 Task: Search for houses with Smart house Features in Silicon Valley.
Action: Key pressed <Key.caps_lock>S<Key.caps_lock>ilicon<Key.space><Key.caps_lock>V<Key.caps_lock>alley
Screenshot: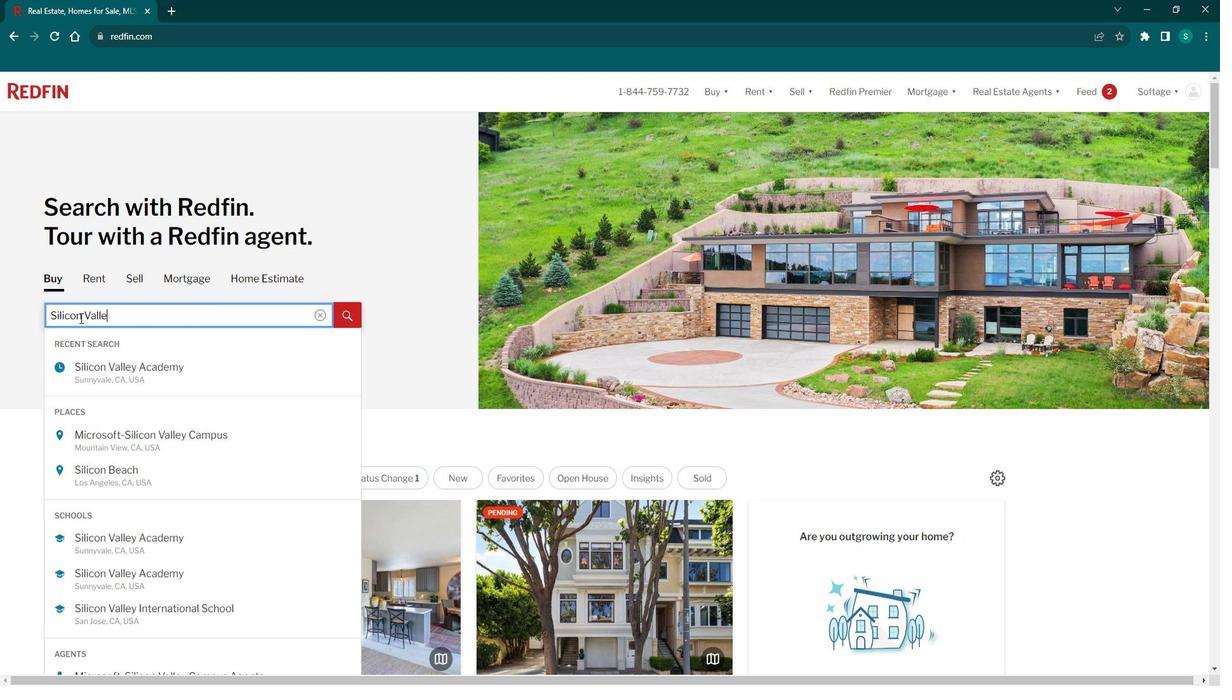 
Action: Mouse moved to (115, 439)
Screenshot: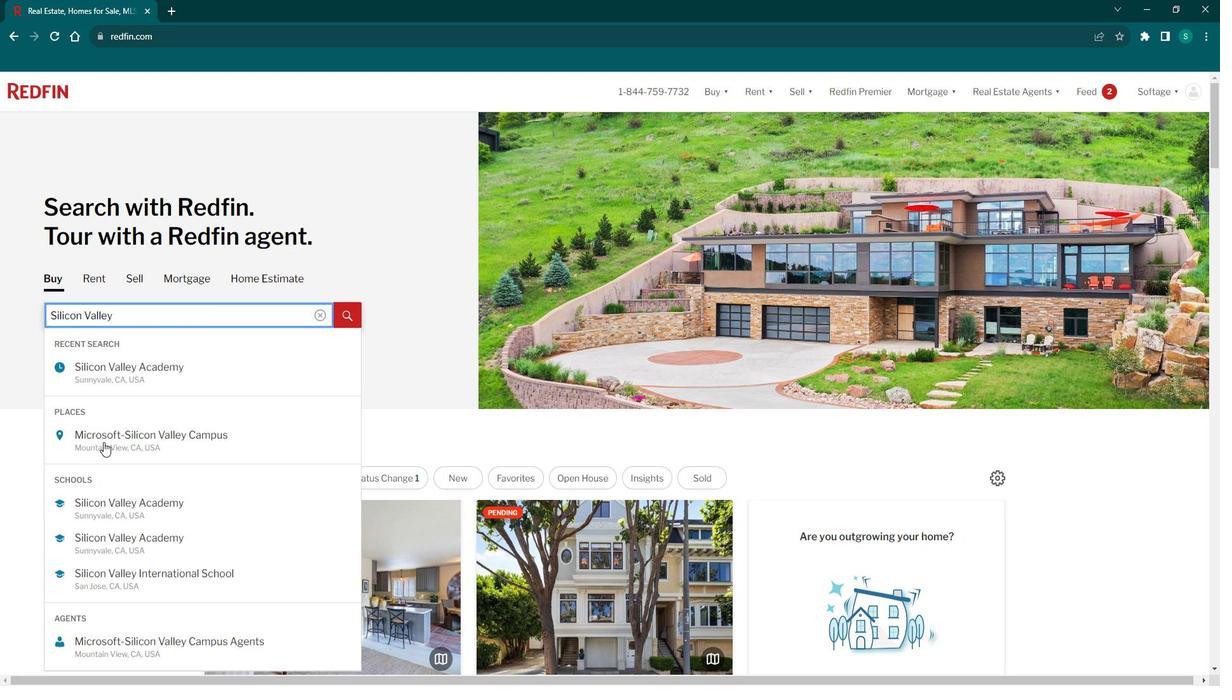 
Action: Mouse pressed left at (115, 439)
Screenshot: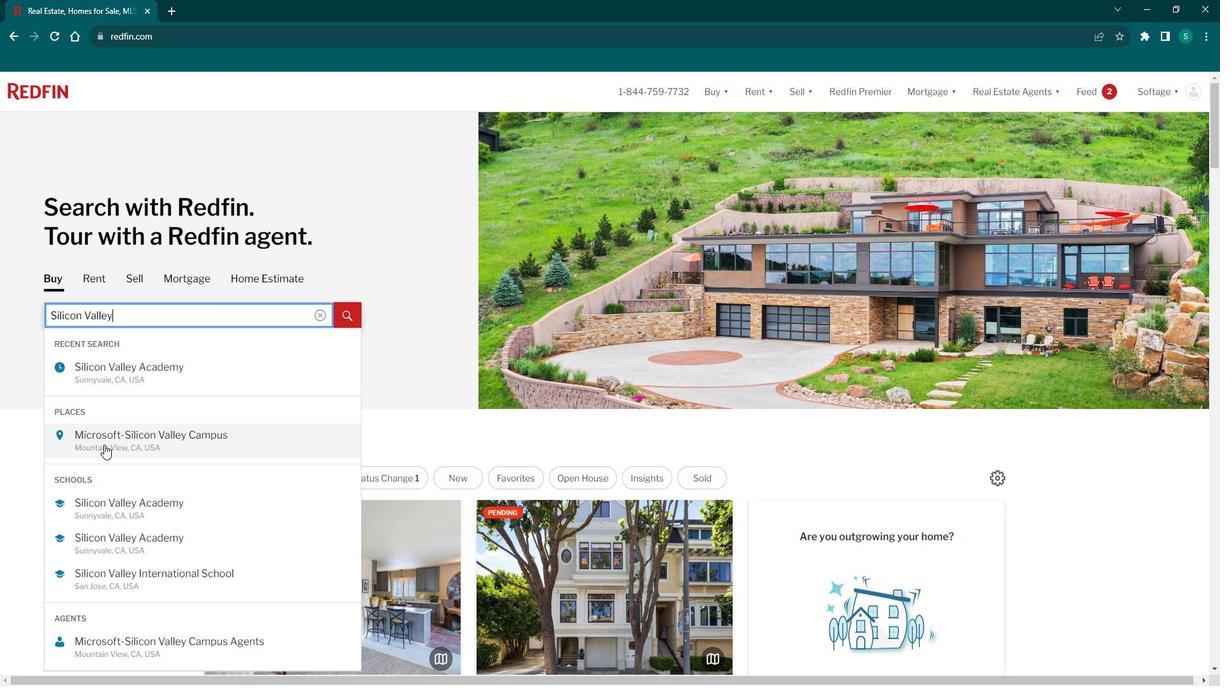 
Action: Mouse moved to (1090, 199)
Screenshot: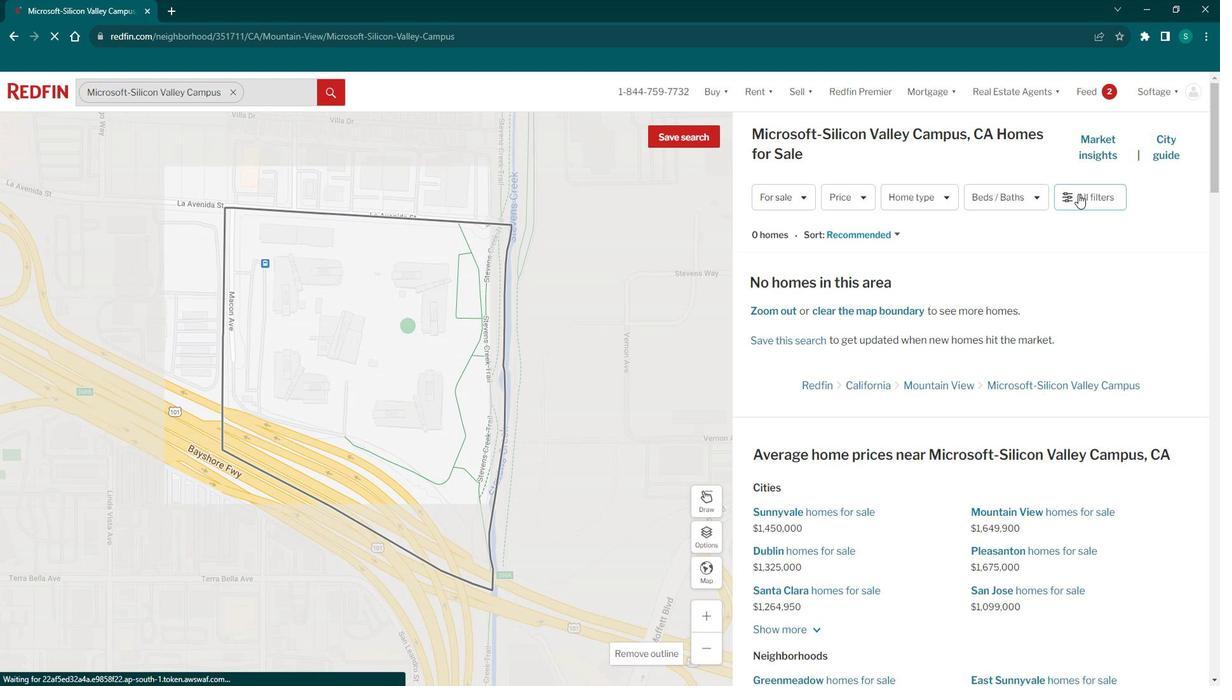 
Action: Mouse pressed left at (1090, 199)
Screenshot: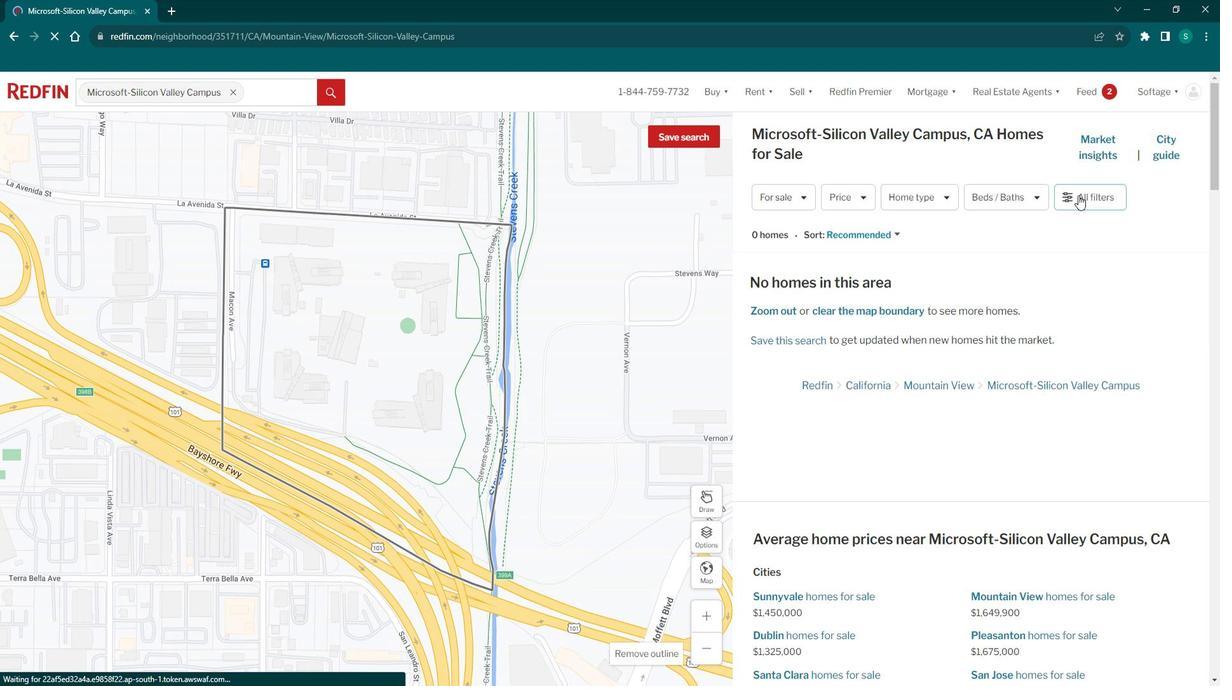 
Action: Mouse pressed left at (1090, 199)
Screenshot: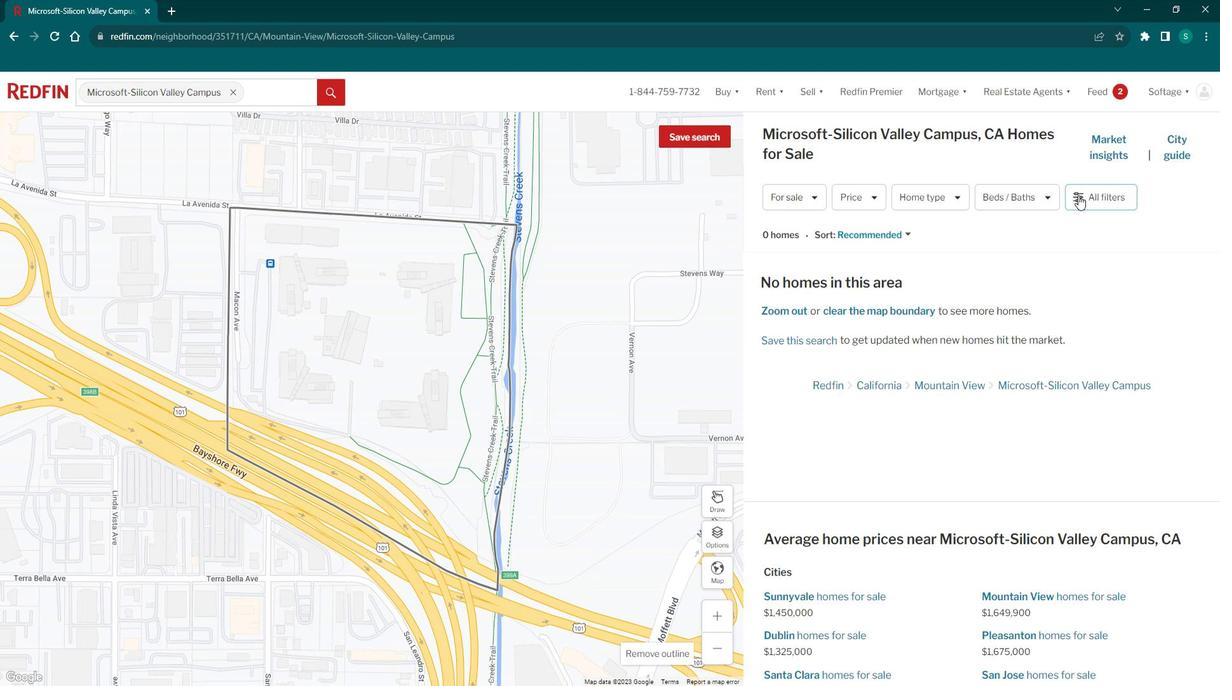 
Action: Mouse moved to (831, 464)
Screenshot: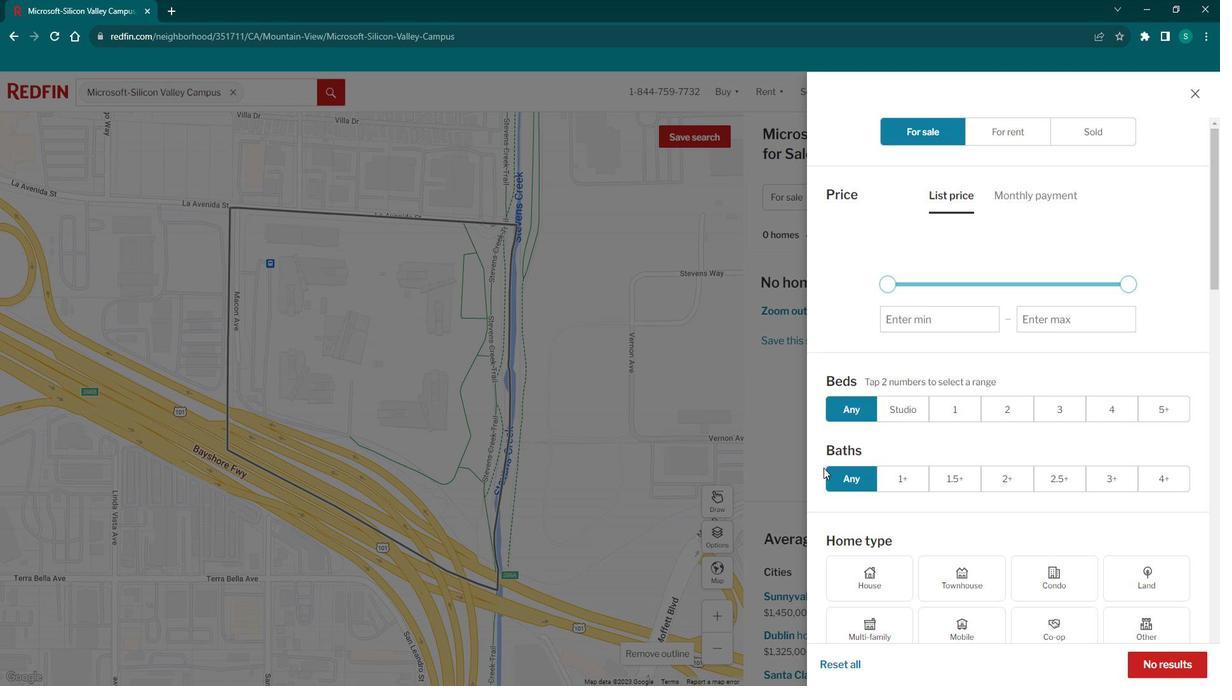 
Action: Mouse scrolled (831, 463) with delta (0, 0)
Screenshot: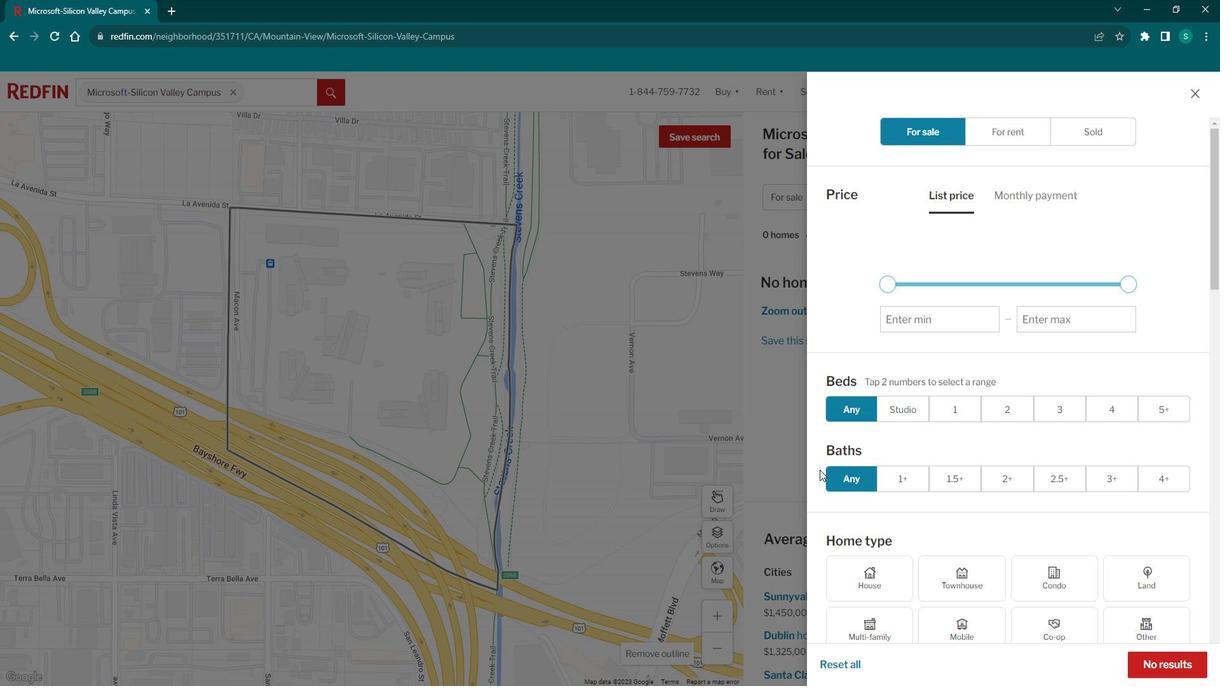 
Action: Mouse scrolled (831, 463) with delta (0, 0)
Screenshot: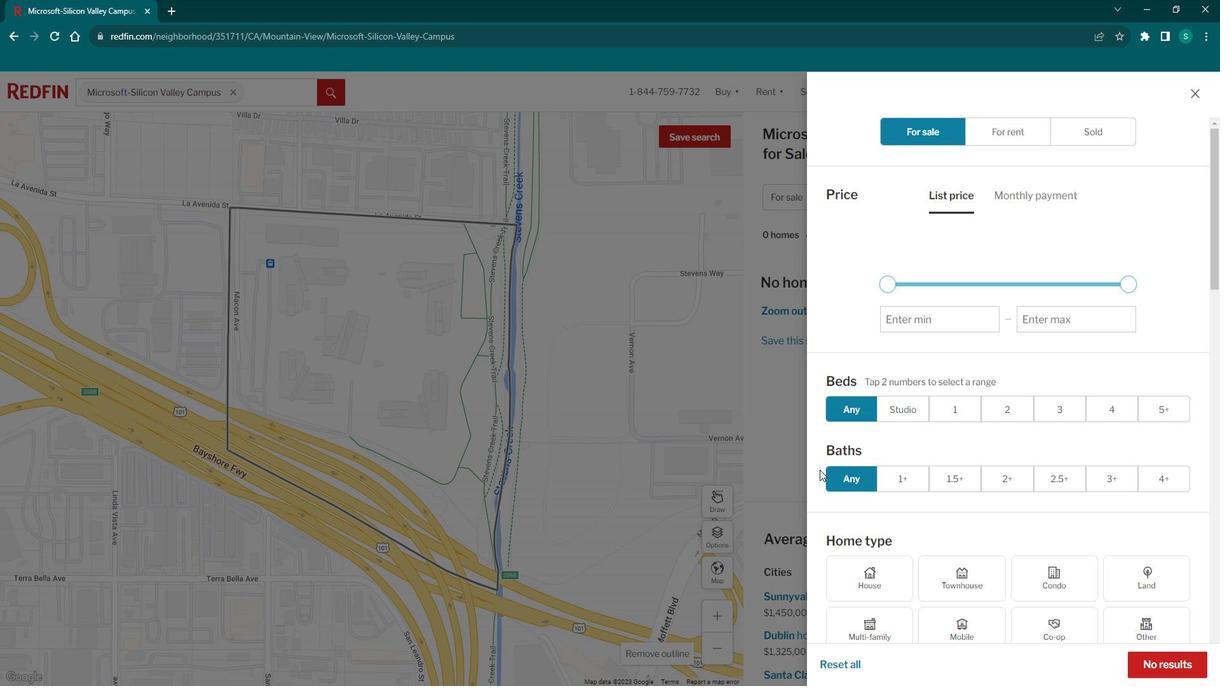 
Action: Mouse scrolled (831, 463) with delta (0, 0)
Screenshot: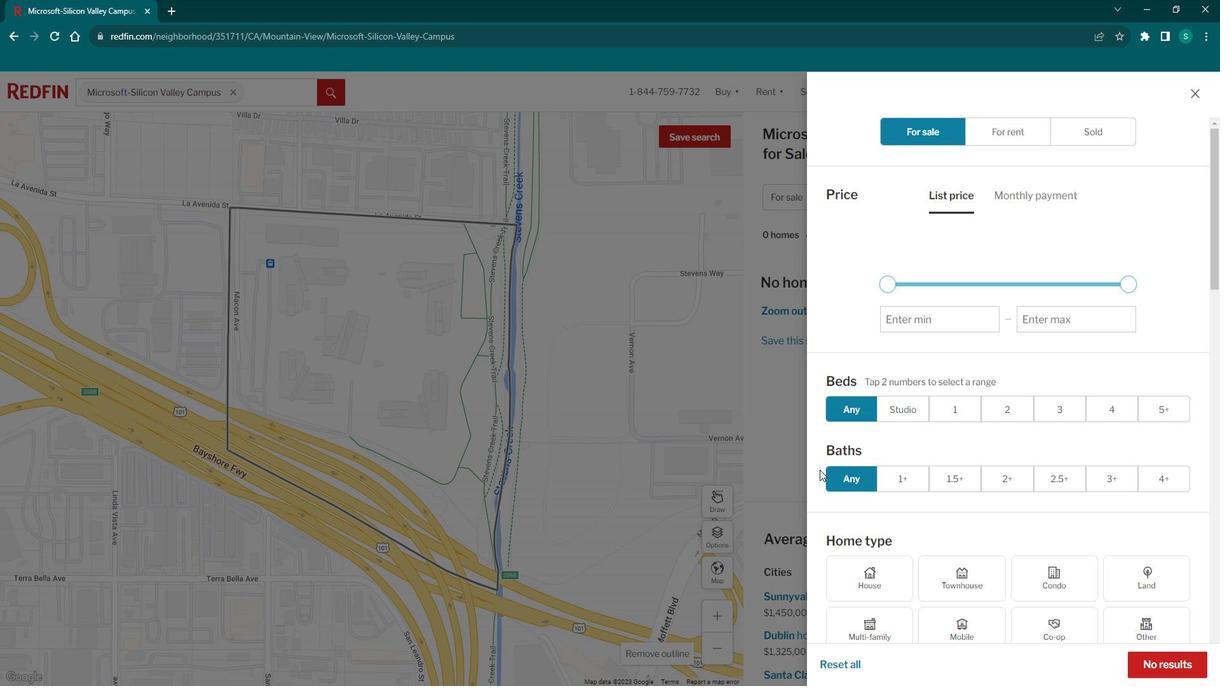 
Action: Mouse scrolled (831, 463) with delta (0, 0)
Screenshot: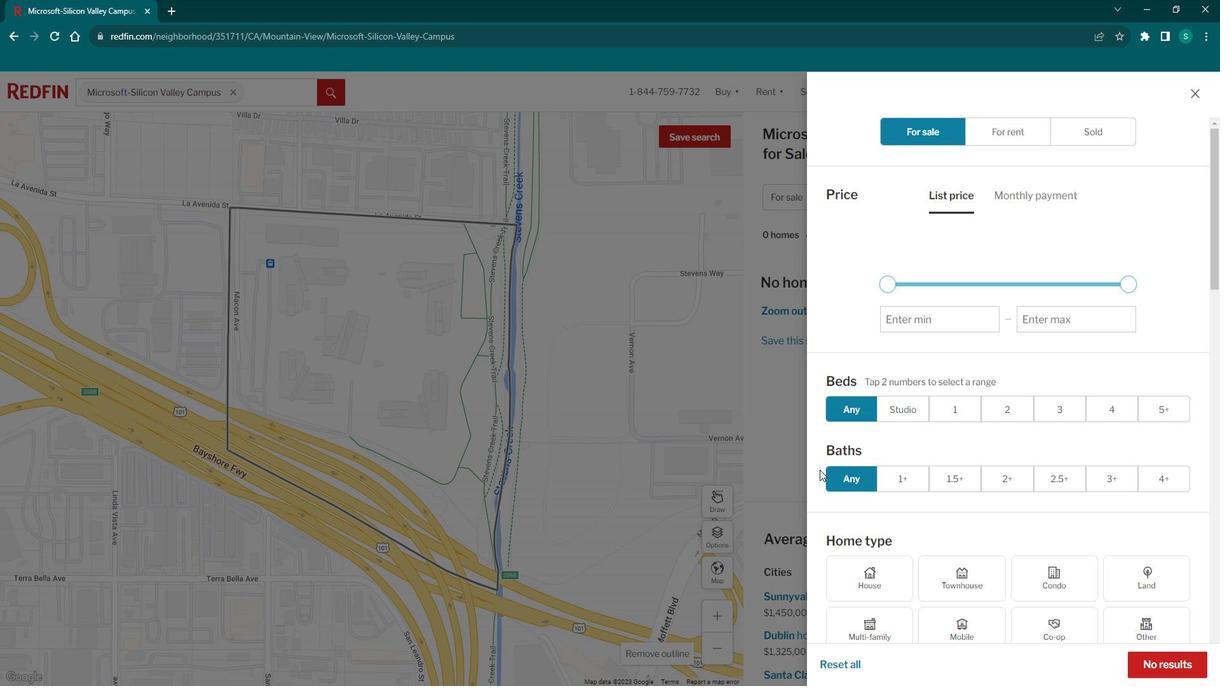 
Action: Mouse scrolled (831, 463) with delta (0, 0)
Screenshot: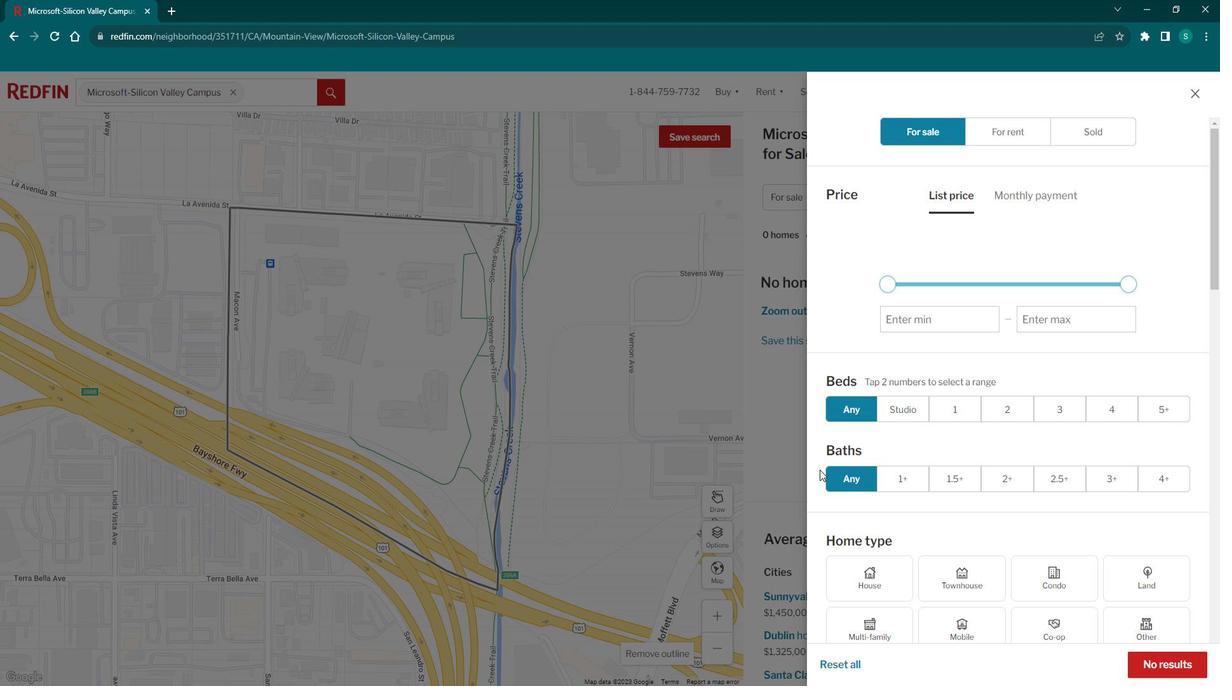
Action: Mouse scrolled (831, 463) with delta (0, 0)
Screenshot: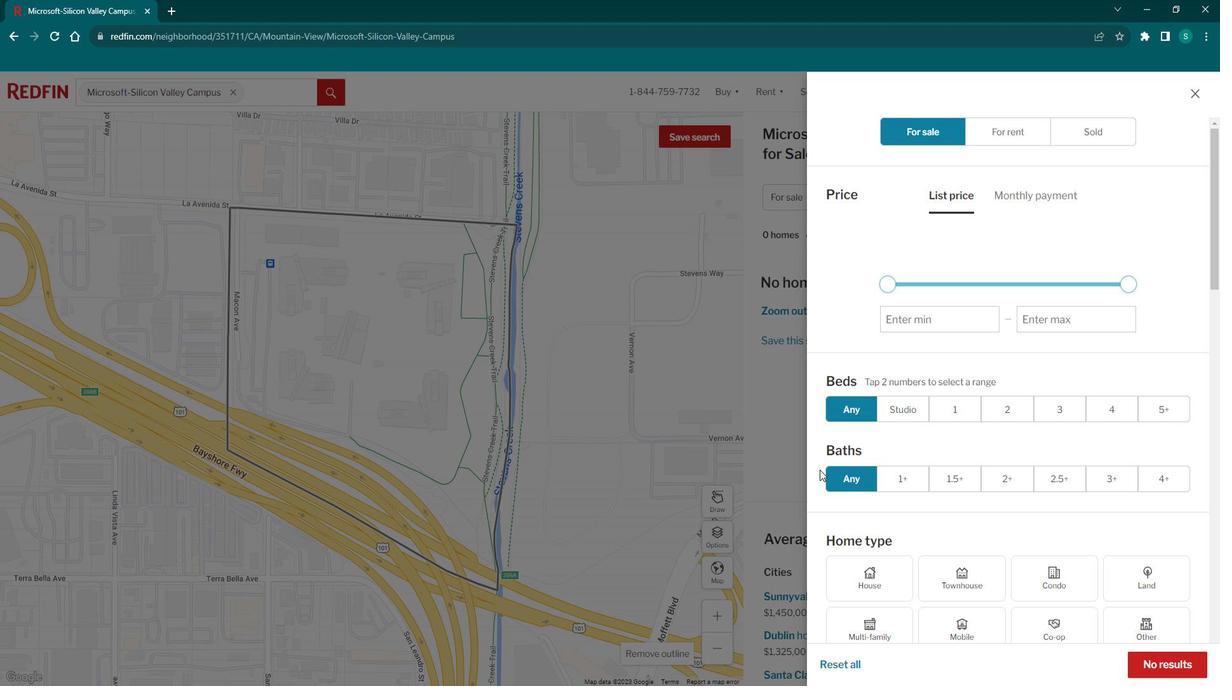 
Action: Mouse scrolled (831, 463) with delta (0, 0)
Screenshot: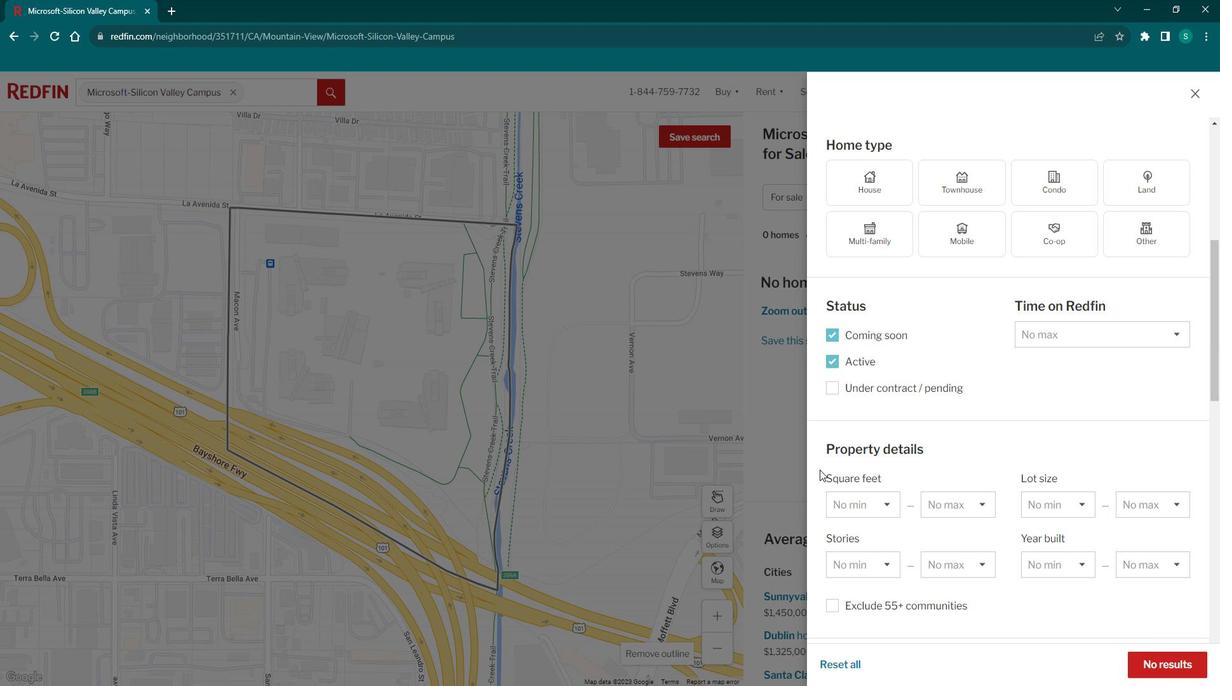 
Action: Mouse scrolled (831, 463) with delta (0, 0)
Screenshot: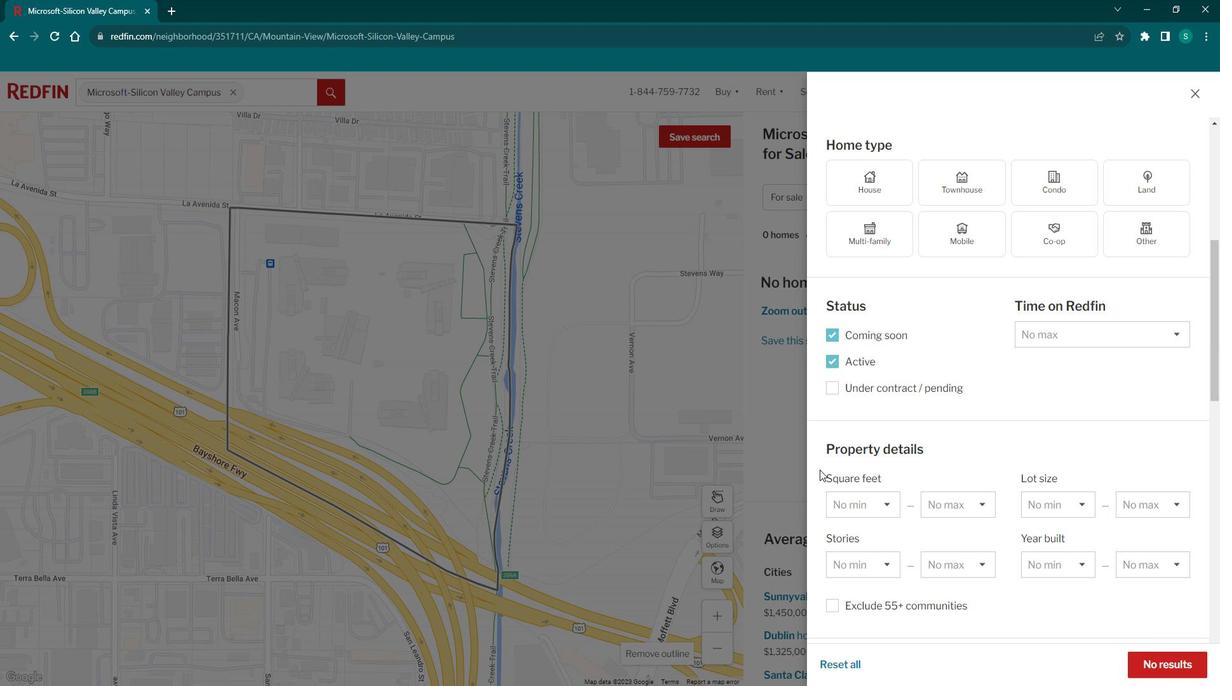 
Action: Mouse scrolled (831, 463) with delta (0, 0)
Screenshot: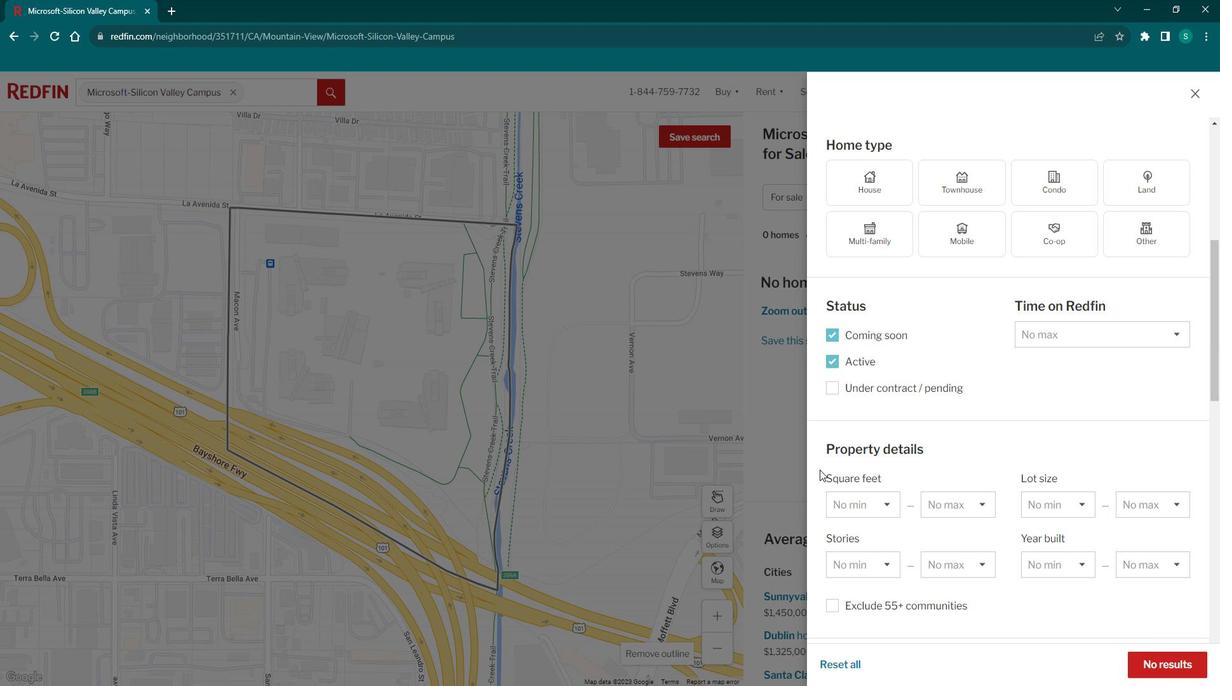 
Action: Mouse scrolled (831, 463) with delta (0, 0)
Screenshot: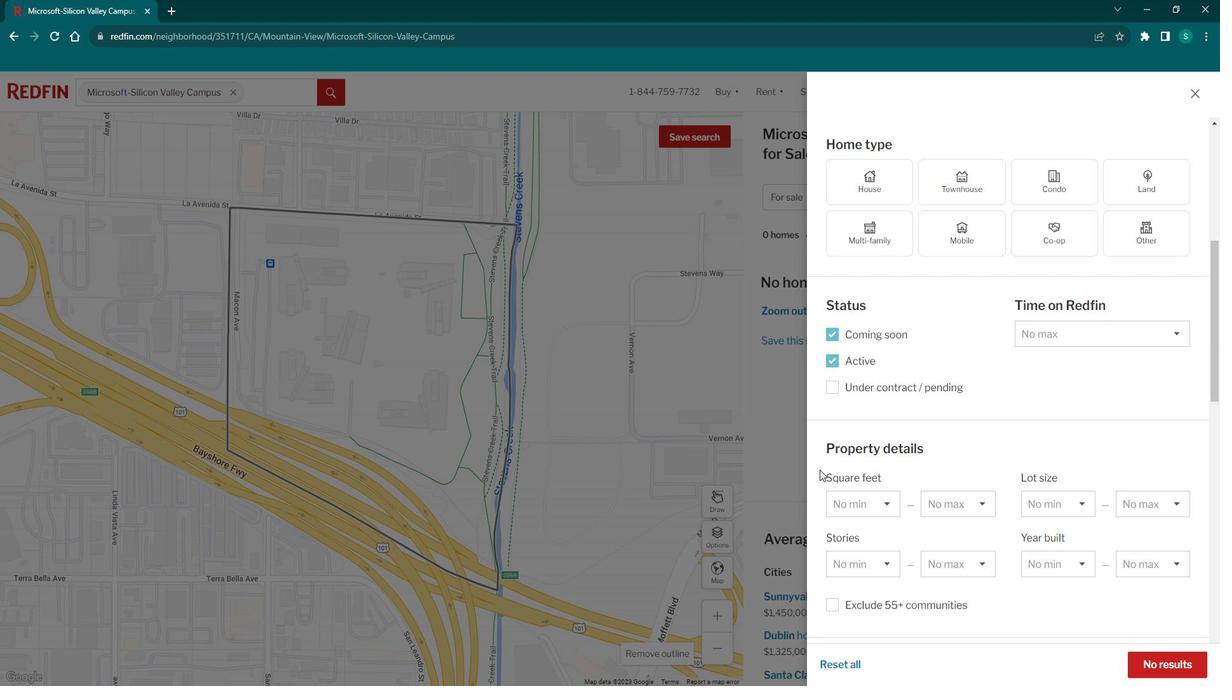 
Action: Mouse moved to (864, 427)
Screenshot: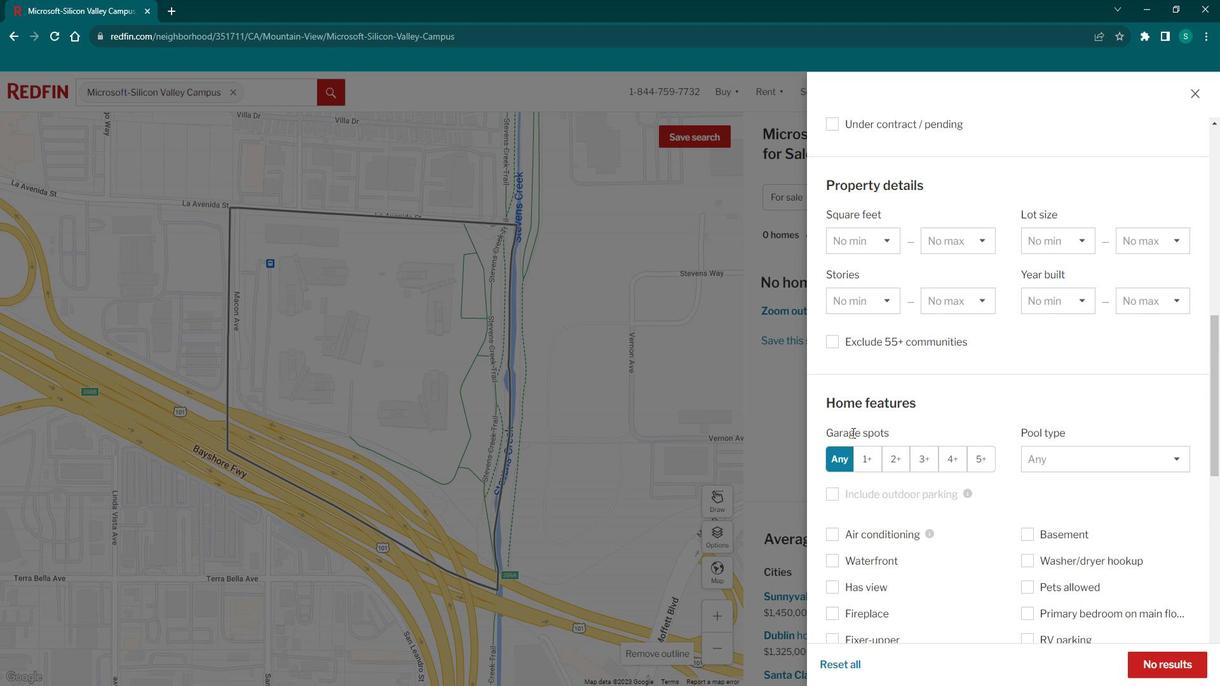 
Action: Mouse scrolled (864, 426) with delta (0, 0)
Screenshot: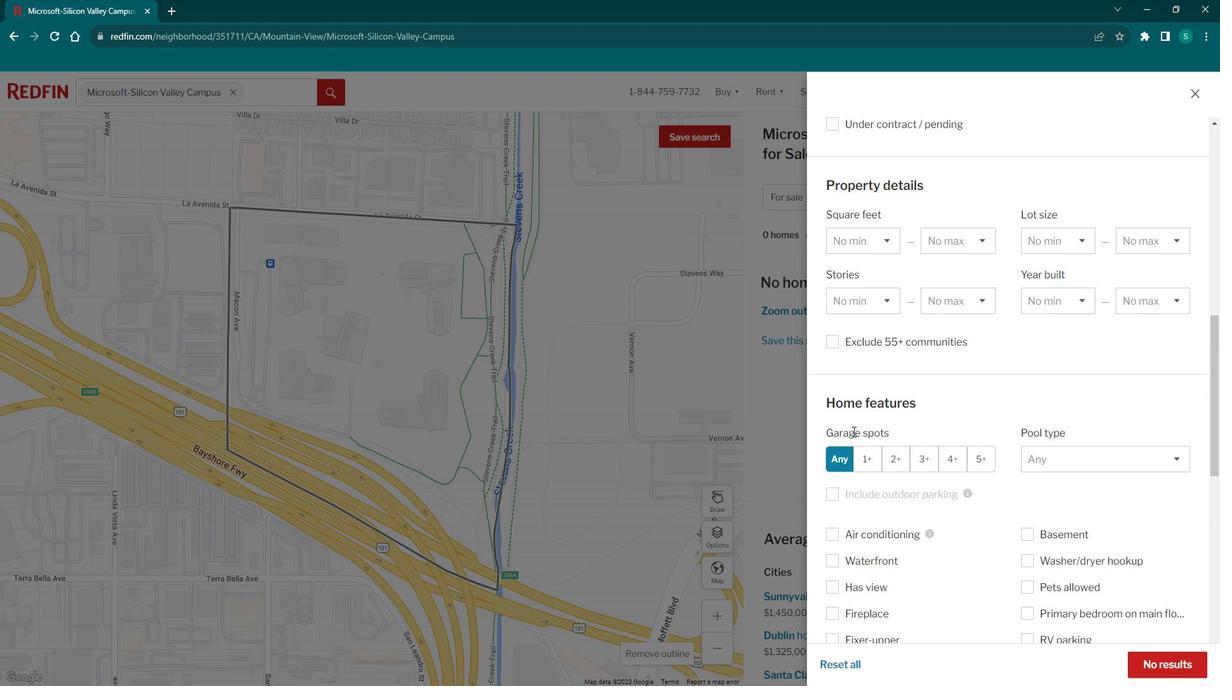 
Action: Mouse scrolled (864, 426) with delta (0, 0)
Screenshot: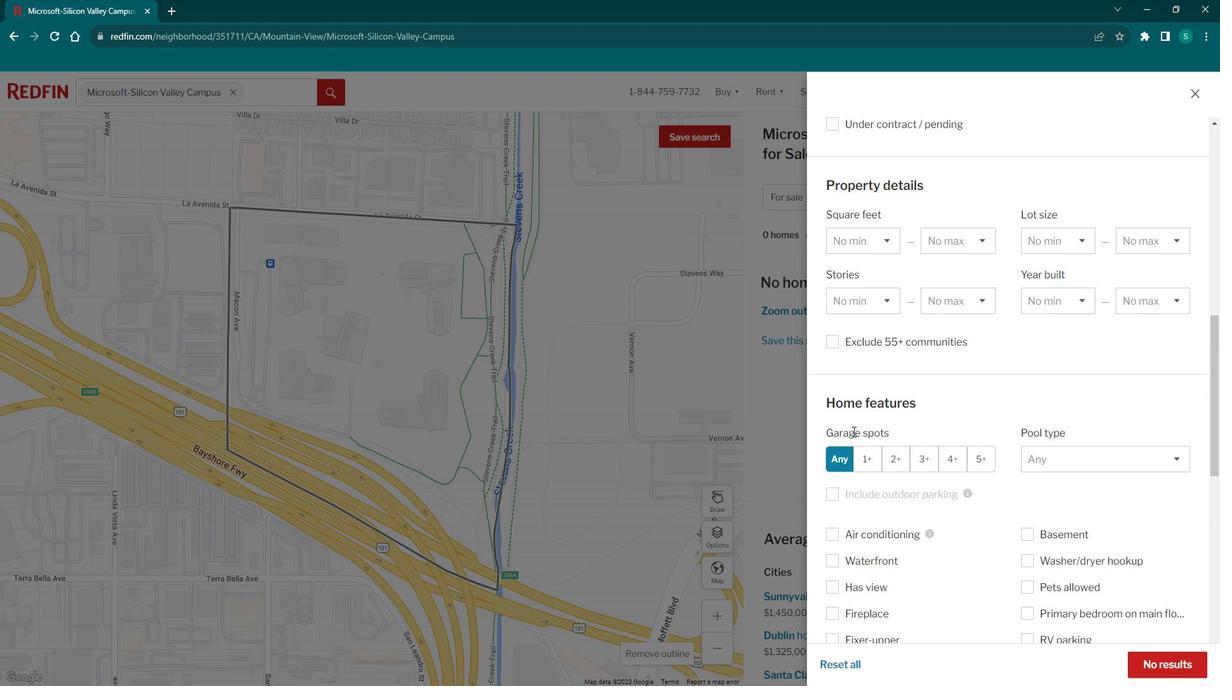 
Action: Mouse scrolled (864, 426) with delta (0, 0)
Screenshot: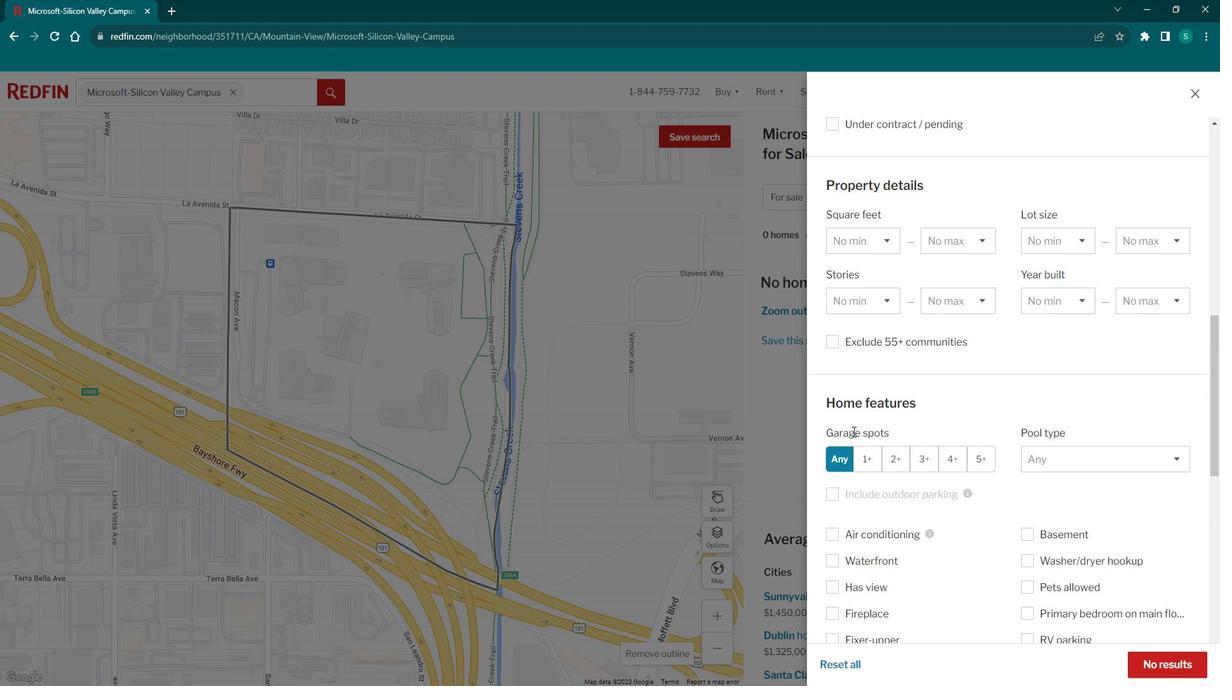 
Action: Mouse scrolled (864, 426) with delta (0, 0)
Screenshot: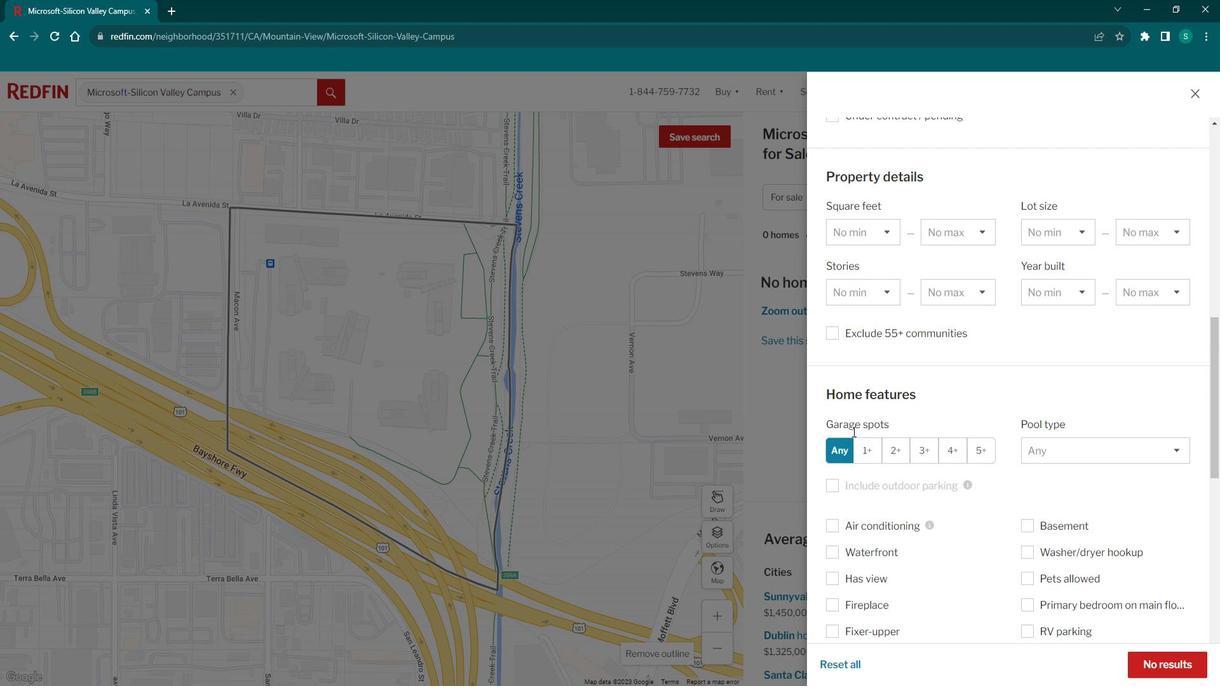 
Action: Mouse scrolled (864, 426) with delta (0, 0)
Screenshot: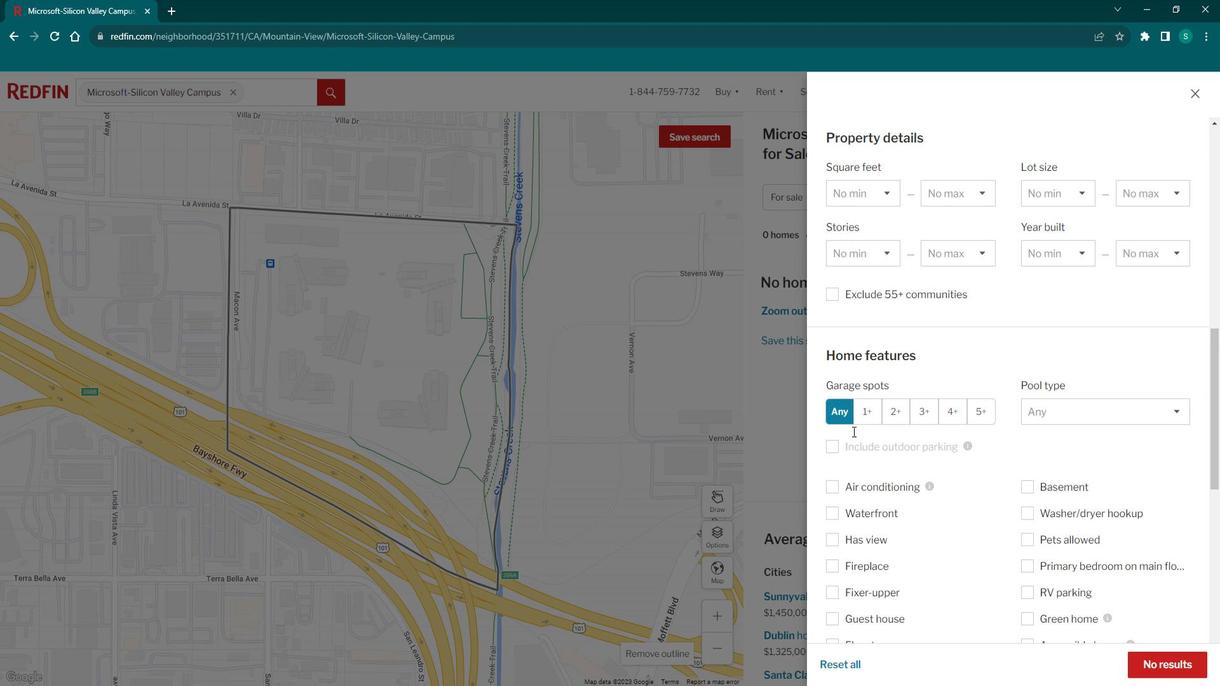 
Action: Mouse pressed left at (864, 427)
Screenshot: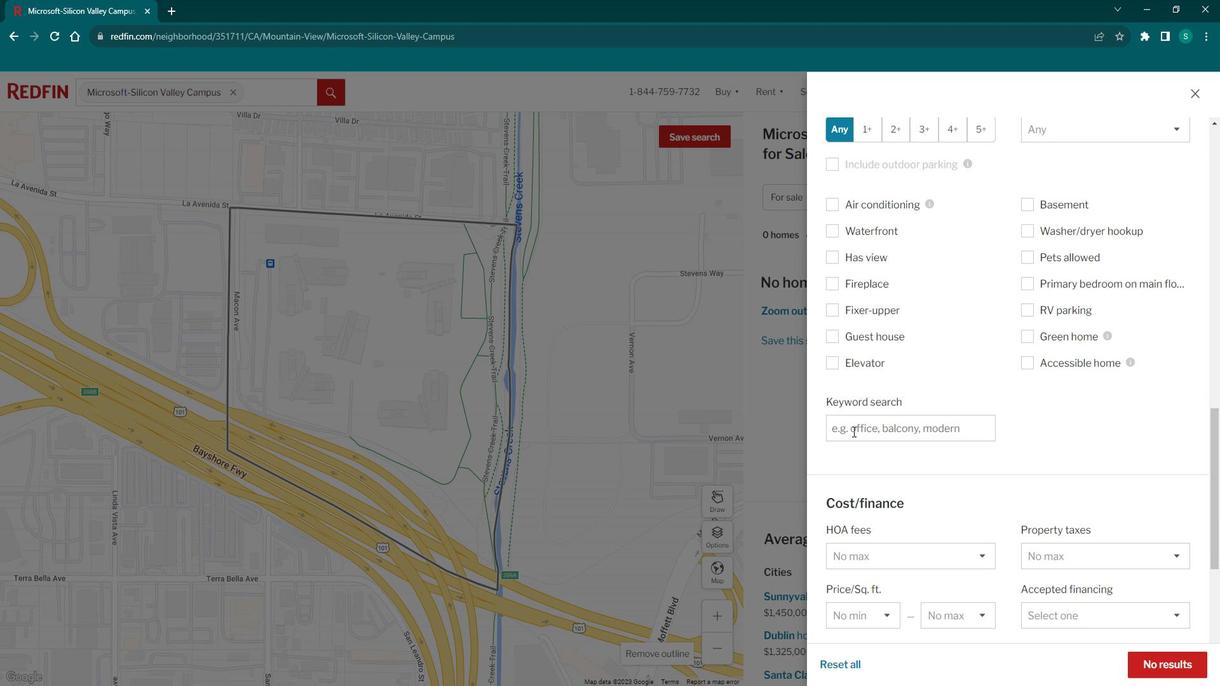 
Action: Key pressed <Key.caps_lock>S<Key.caps_lock>mart<Key.space><Key.caps_lock>H<Key.caps_lock>ouse<Key.space>features
Screenshot: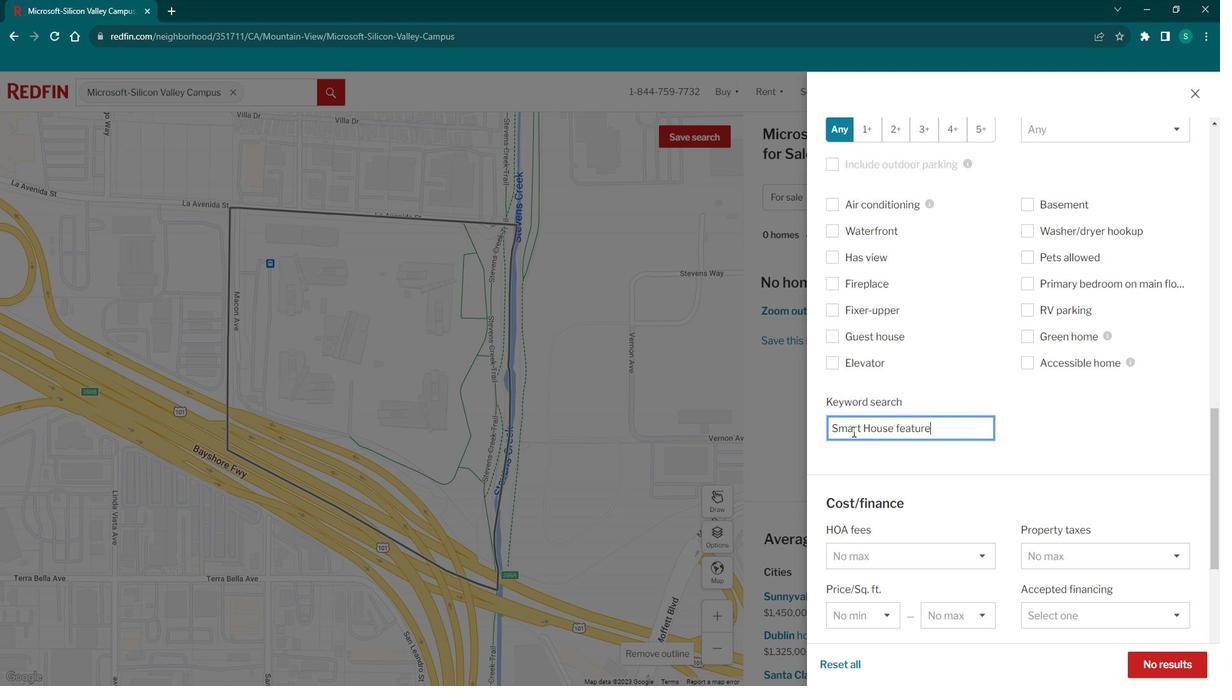 
Action: Mouse moved to (1185, 644)
Screenshot: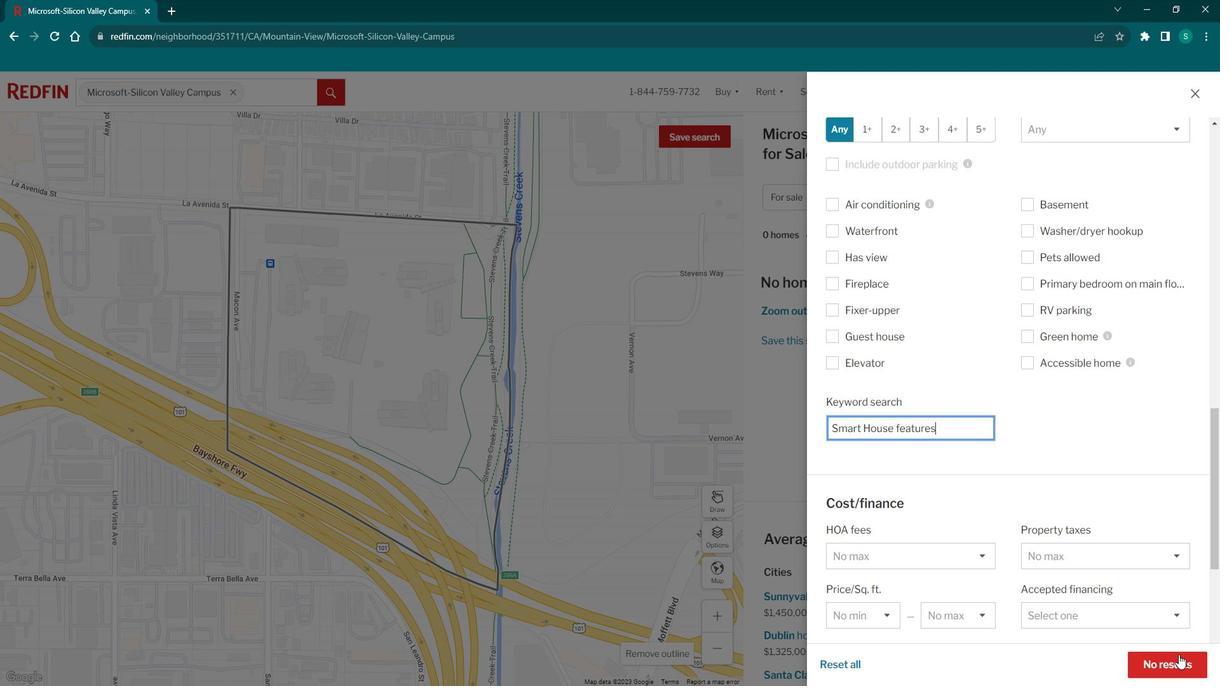 
Action: Mouse pressed left at (1185, 644)
Screenshot: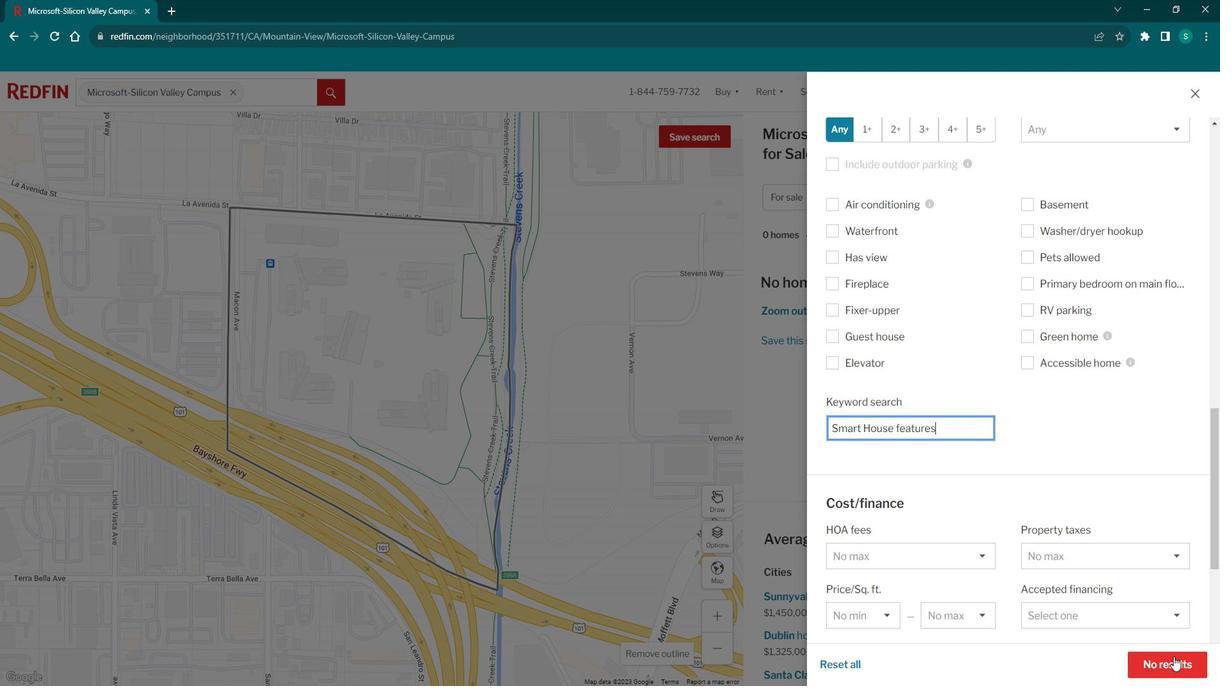 
